 Task: Add the task  Develop a new online marketplace for real estate to the section Dash & Dazzle in the project AgilePulse and add a Due Date to the respective task as 2024/05/24
Action: Mouse moved to (70, 264)
Screenshot: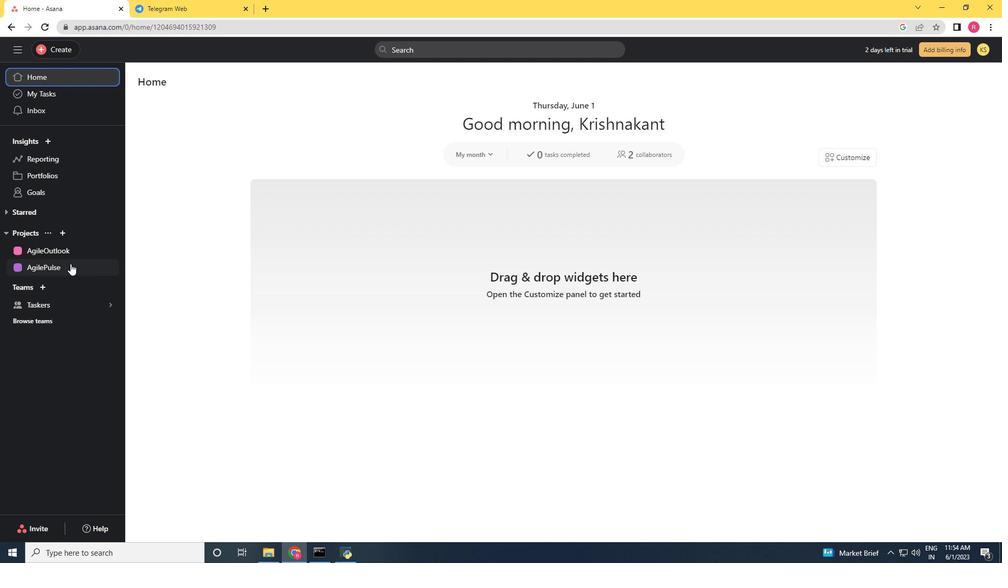 
Action: Mouse pressed left at (70, 264)
Screenshot: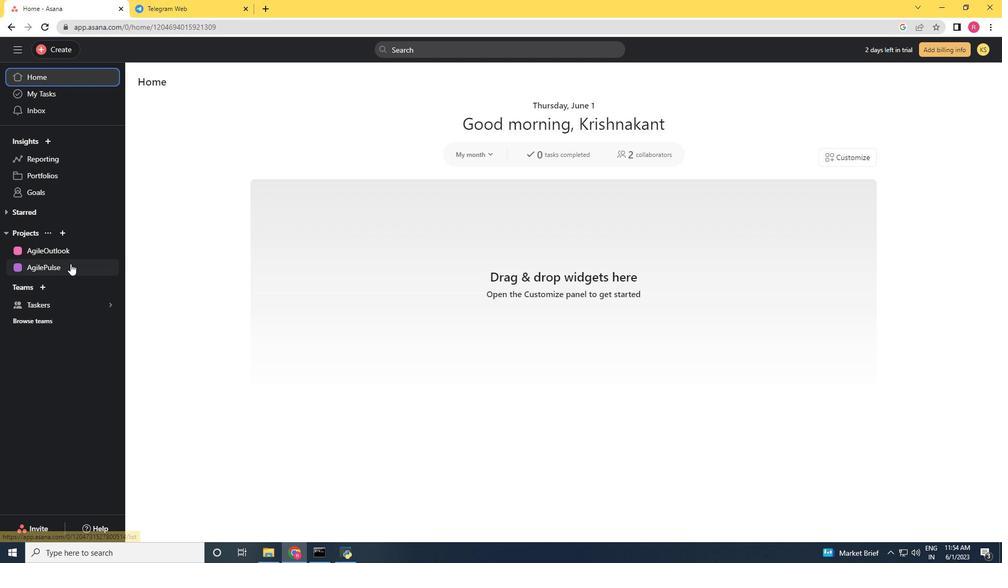 
Action: Mouse moved to (341, 272)
Screenshot: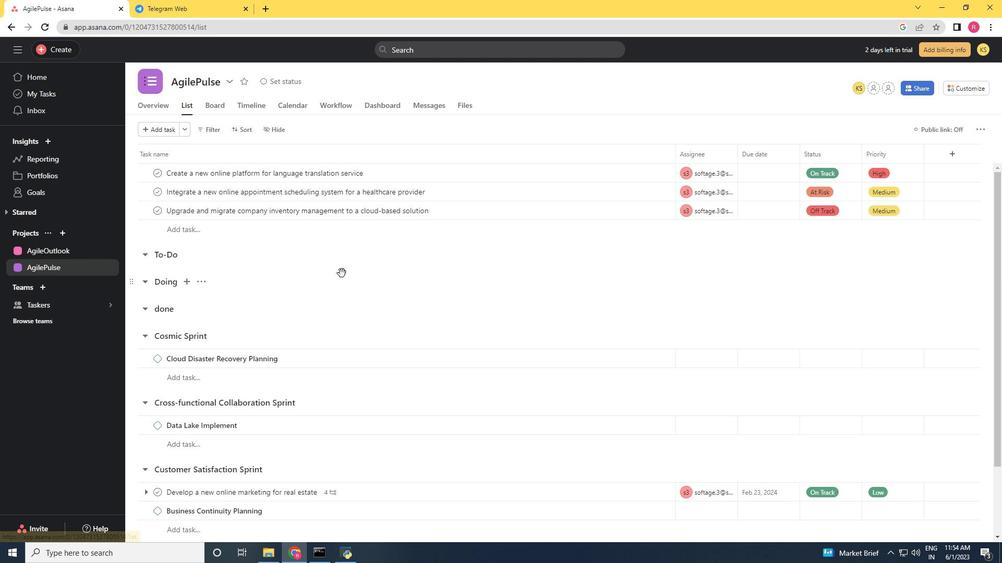 
Action: Mouse scrolled (341, 272) with delta (0, 0)
Screenshot: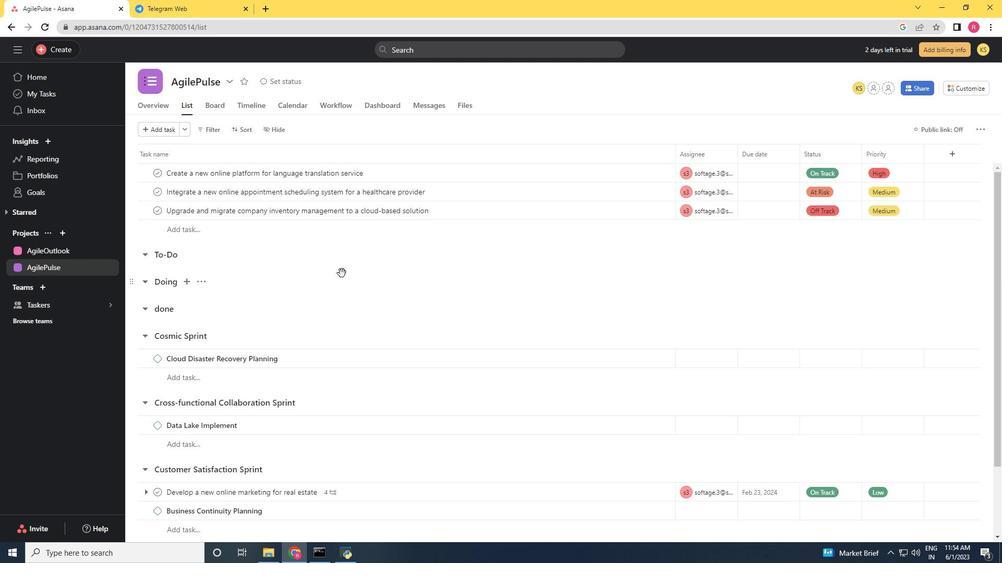 
Action: Mouse scrolled (341, 272) with delta (0, 0)
Screenshot: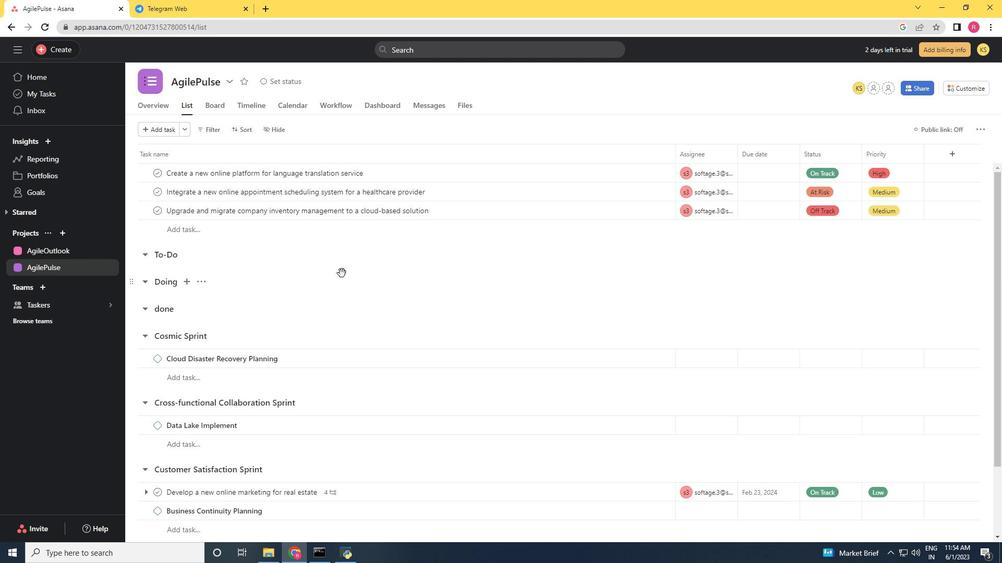 
Action: Mouse scrolled (341, 272) with delta (0, 0)
Screenshot: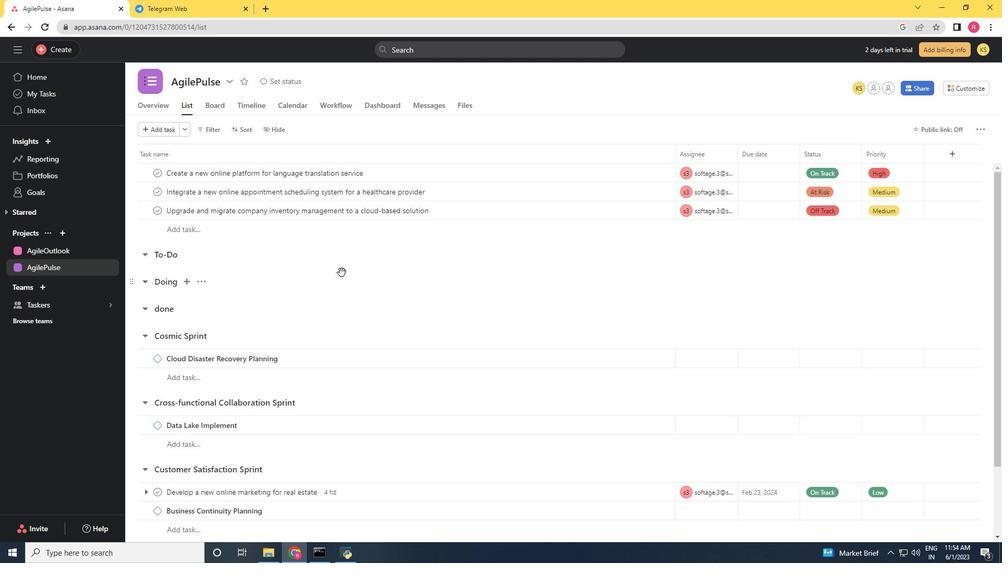 
Action: Mouse scrolled (341, 272) with delta (0, 0)
Screenshot: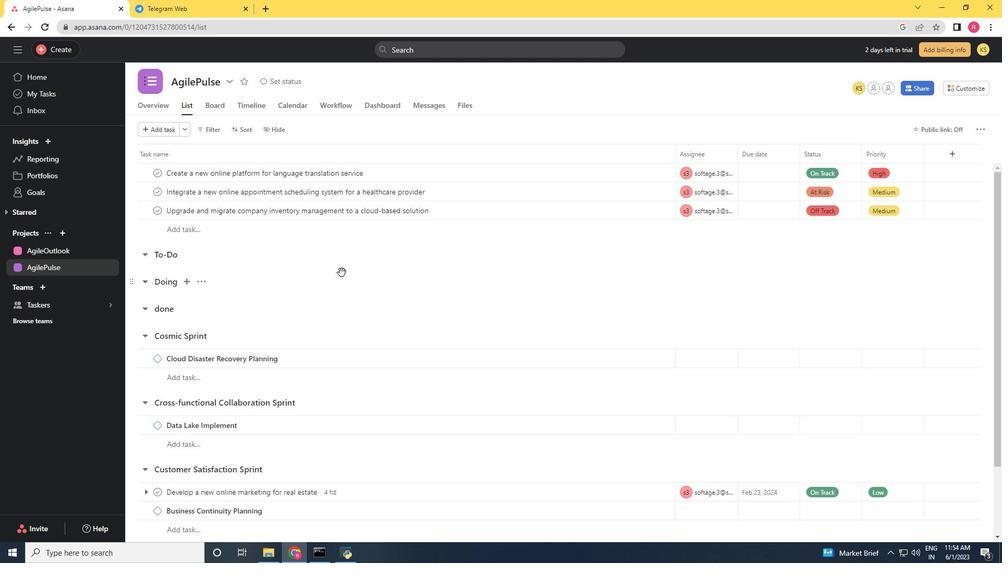 
Action: Mouse moved to (341, 272)
Screenshot: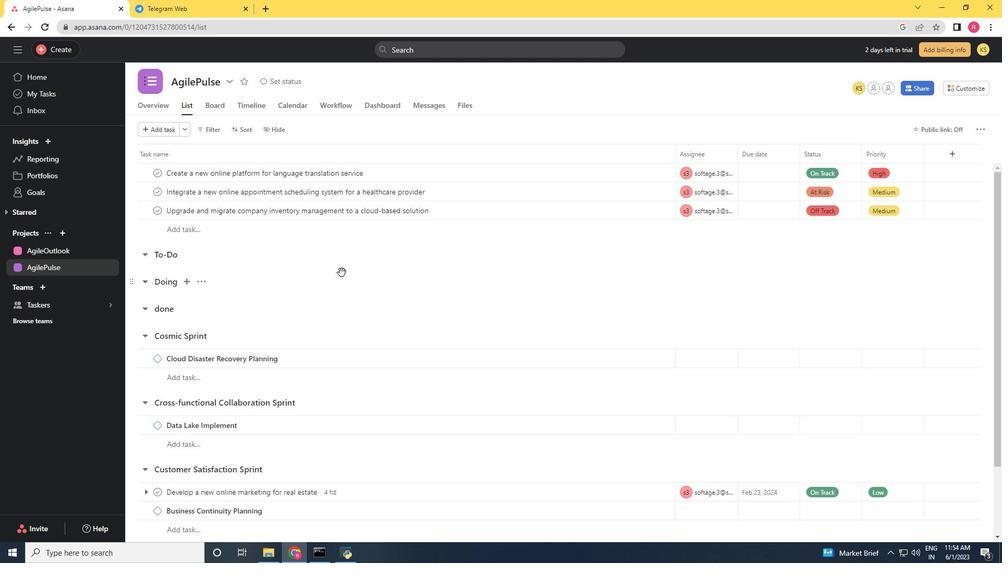 
Action: Mouse scrolled (341, 271) with delta (0, 0)
Screenshot: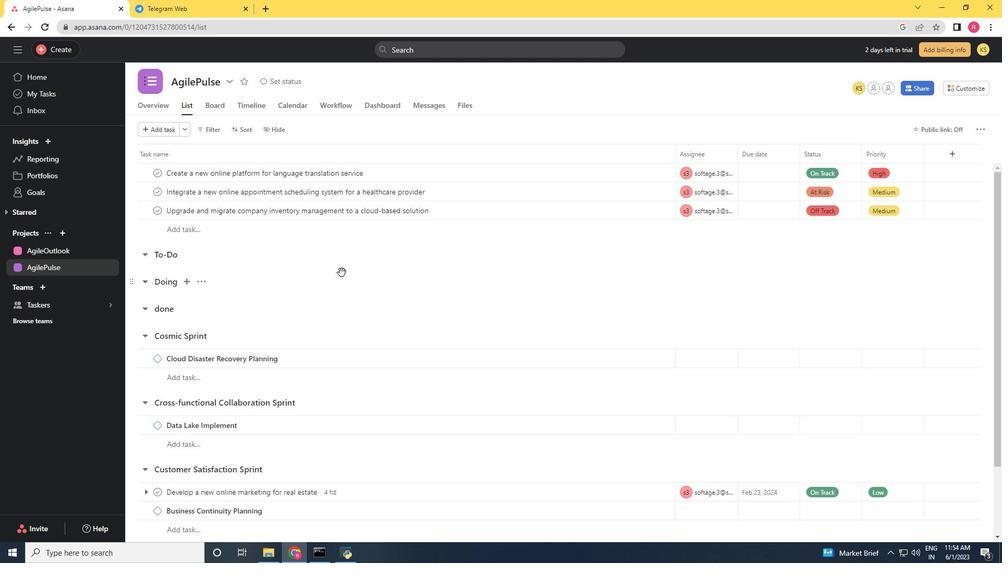 
Action: Mouse moved to (643, 408)
Screenshot: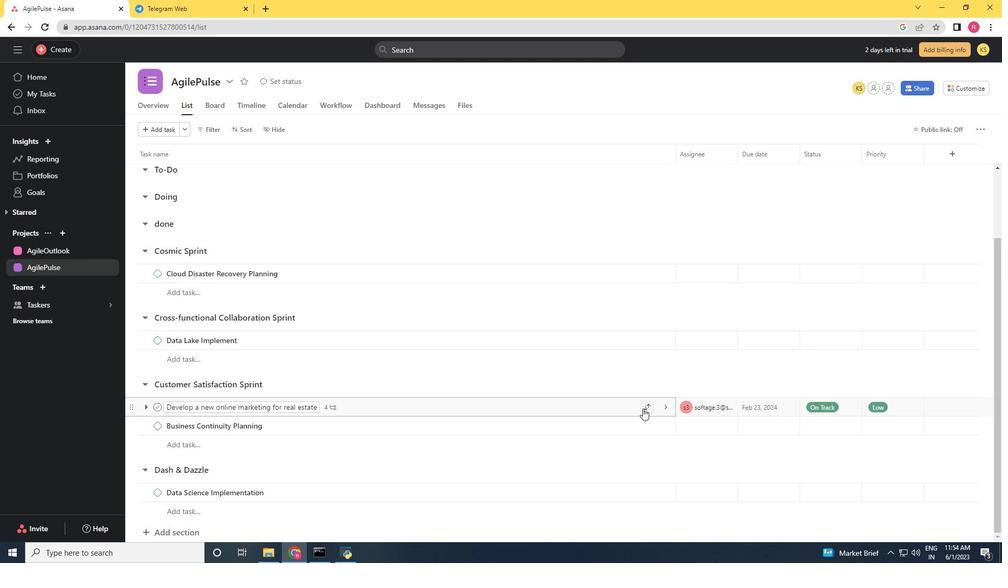 
Action: Mouse pressed left at (643, 408)
Screenshot: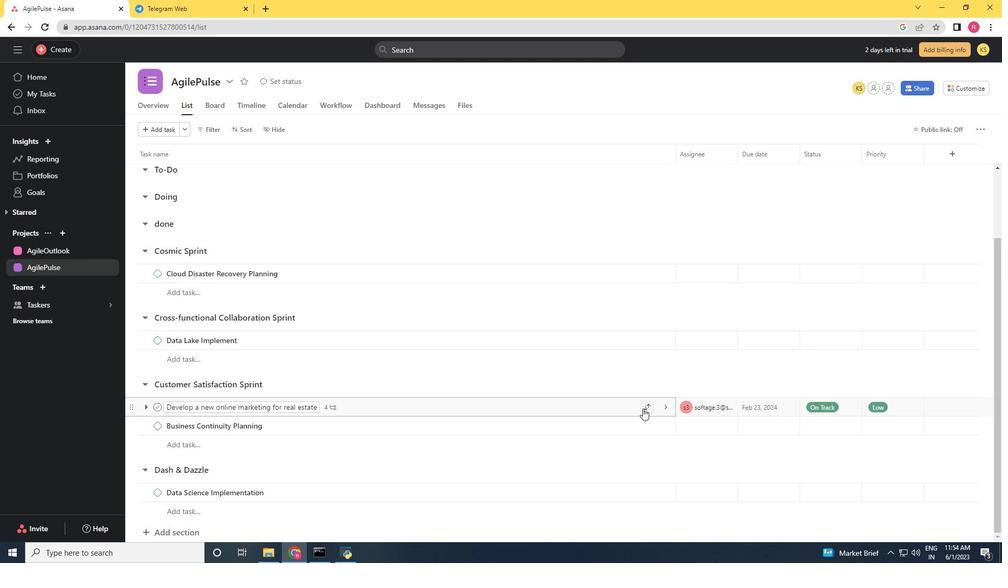 
Action: Mouse moved to (589, 393)
Screenshot: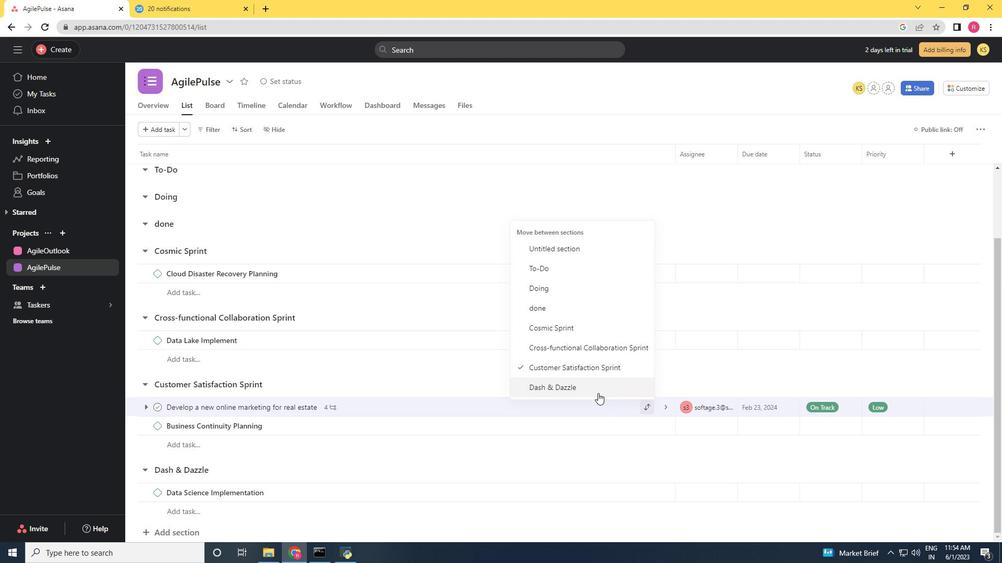 
Action: Mouse pressed left at (589, 393)
Screenshot: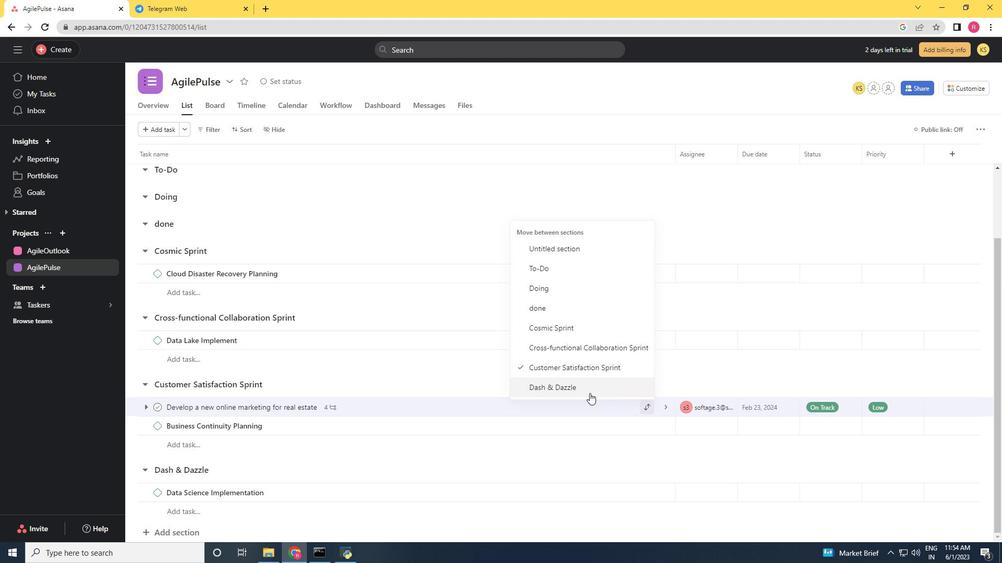 
Action: Mouse moved to (502, 473)
Screenshot: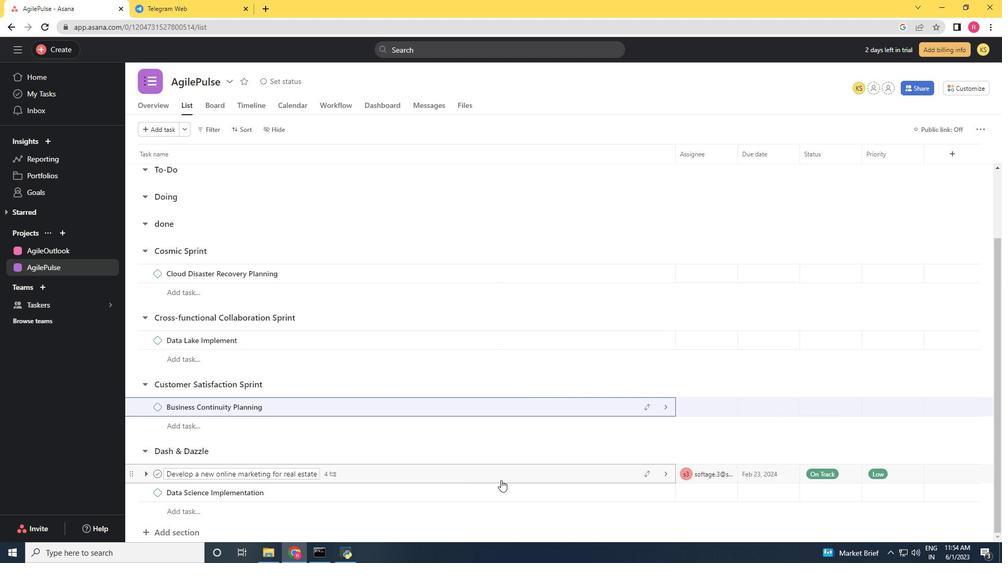 
Action: Mouse pressed left at (502, 473)
Screenshot: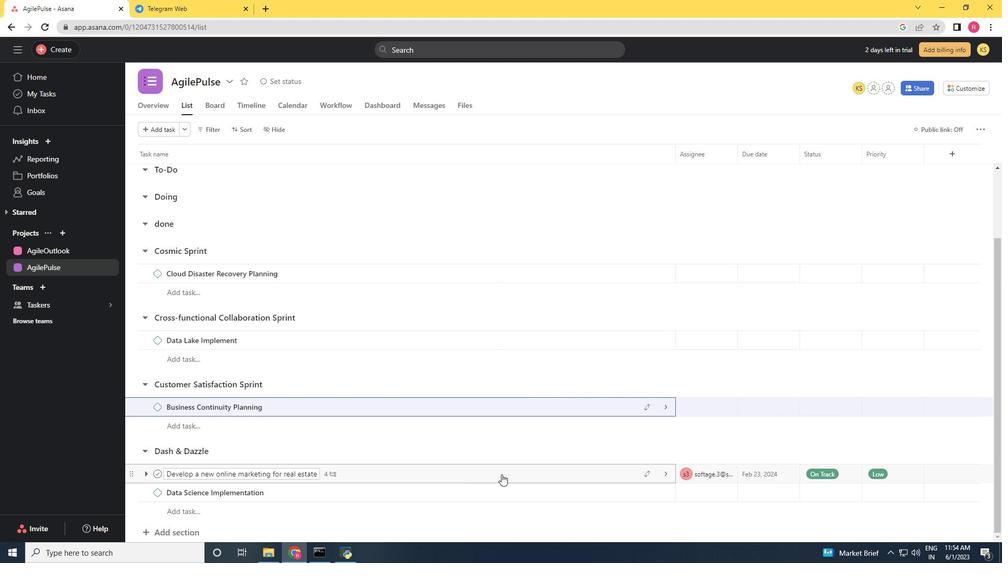 
Action: Mouse moved to (792, 208)
Screenshot: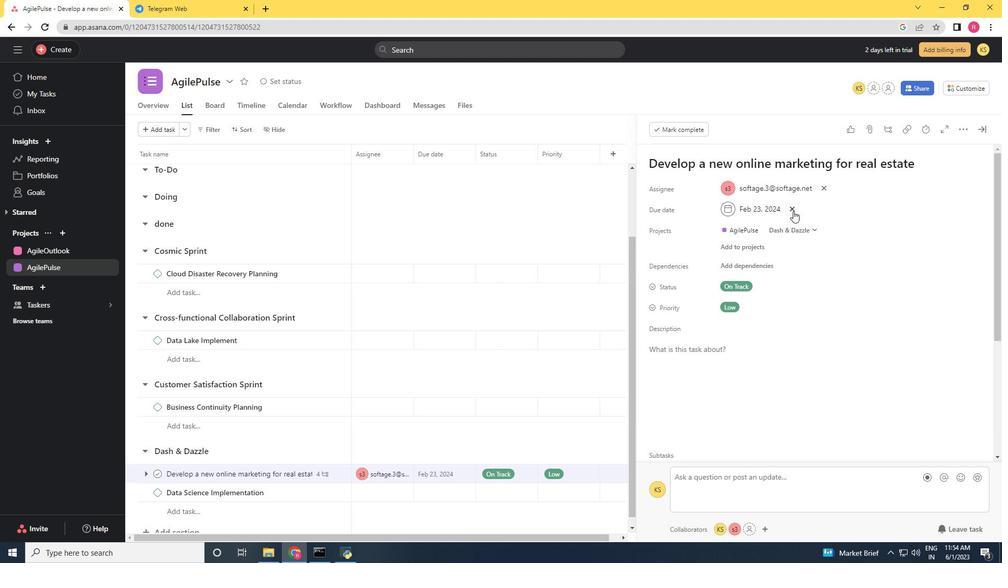 
Action: Mouse pressed left at (792, 208)
Screenshot: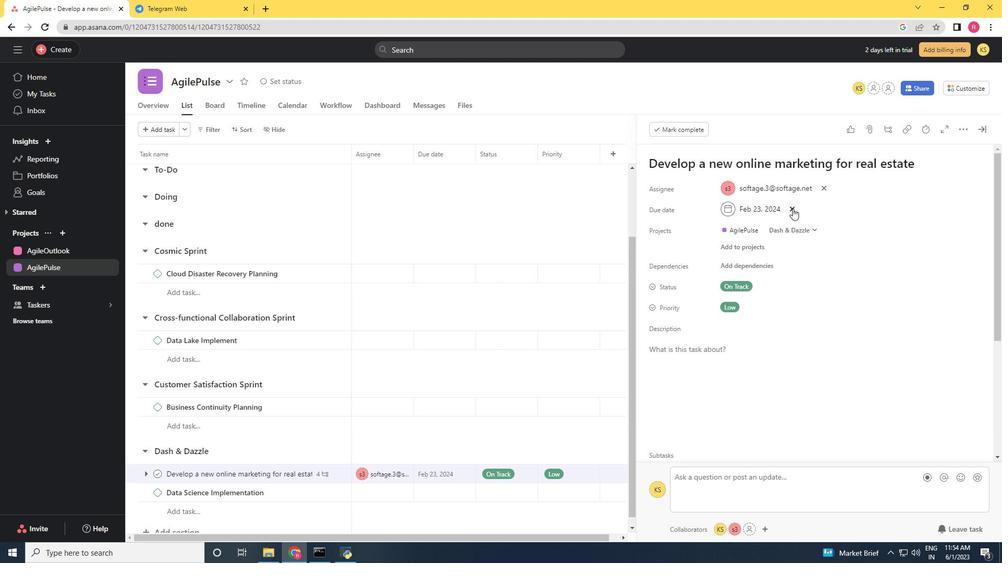 
Action: Mouse moved to (751, 211)
Screenshot: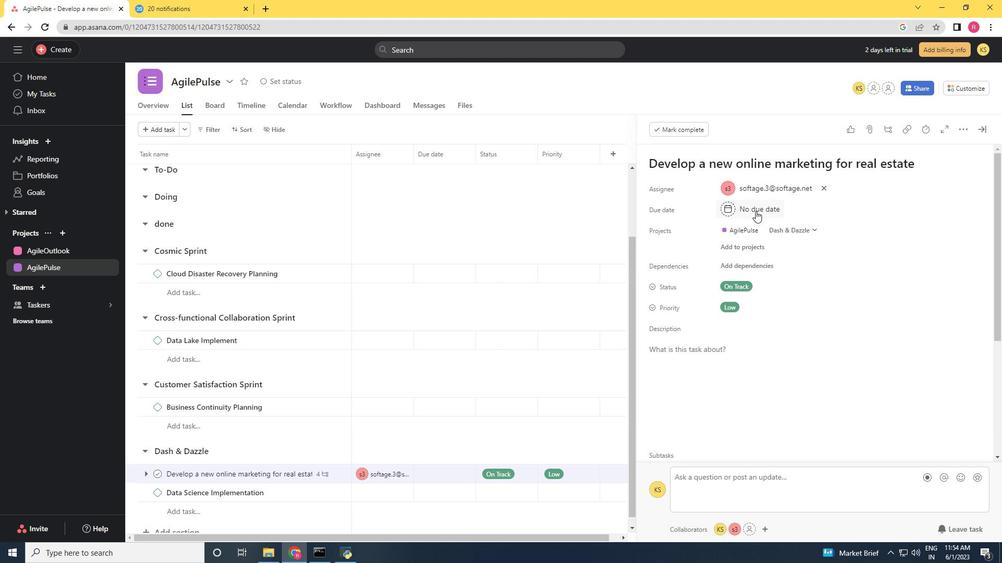 
Action: Mouse pressed left at (751, 211)
Screenshot: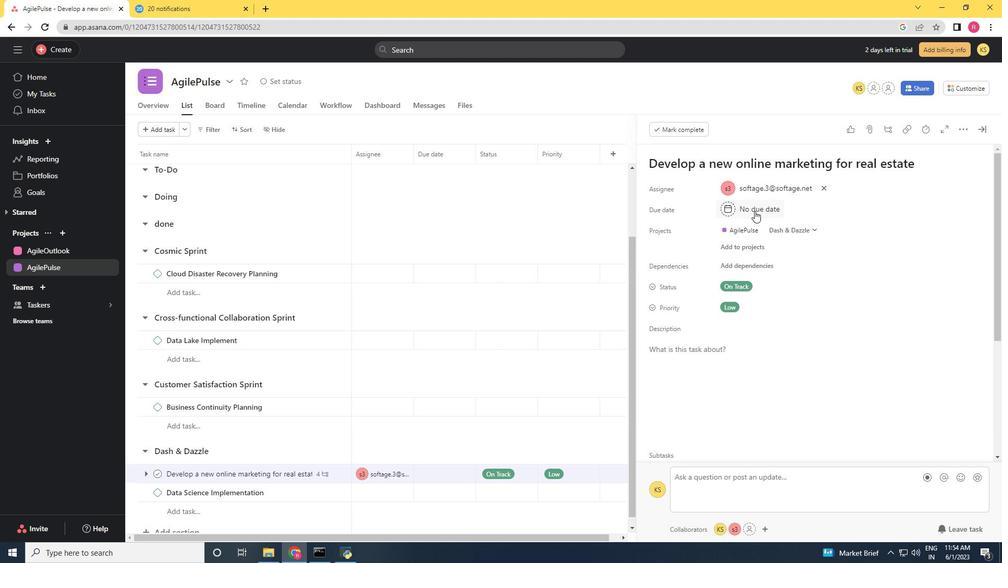 
Action: Mouse moved to (846, 262)
Screenshot: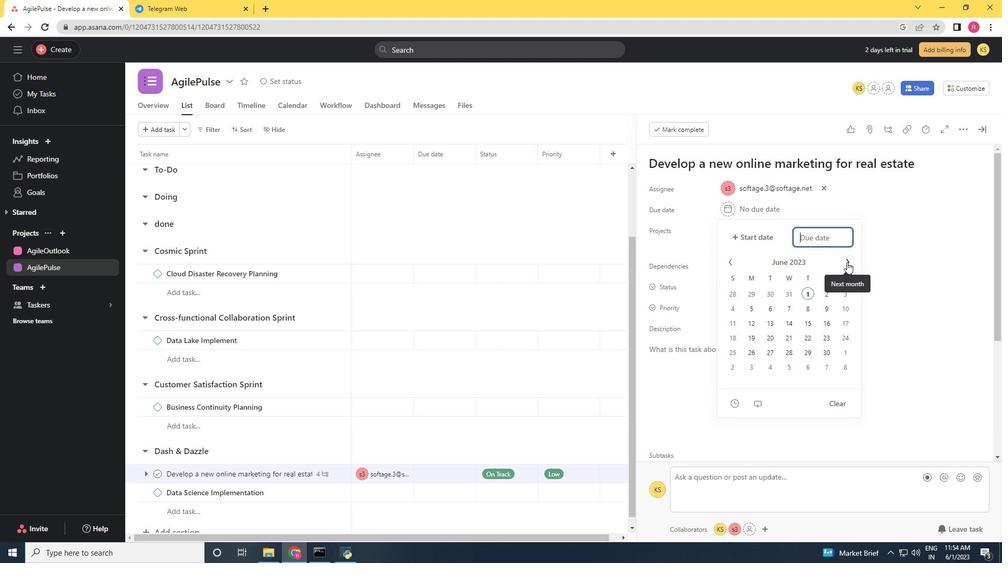 
Action: Mouse pressed left at (846, 262)
Screenshot: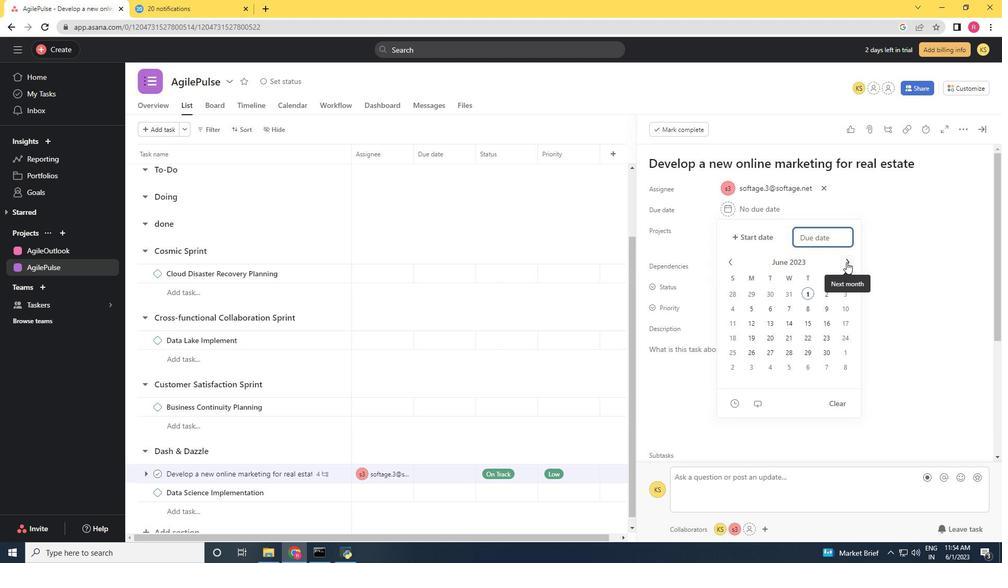 
Action: Mouse pressed left at (846, 262)
Screenshot: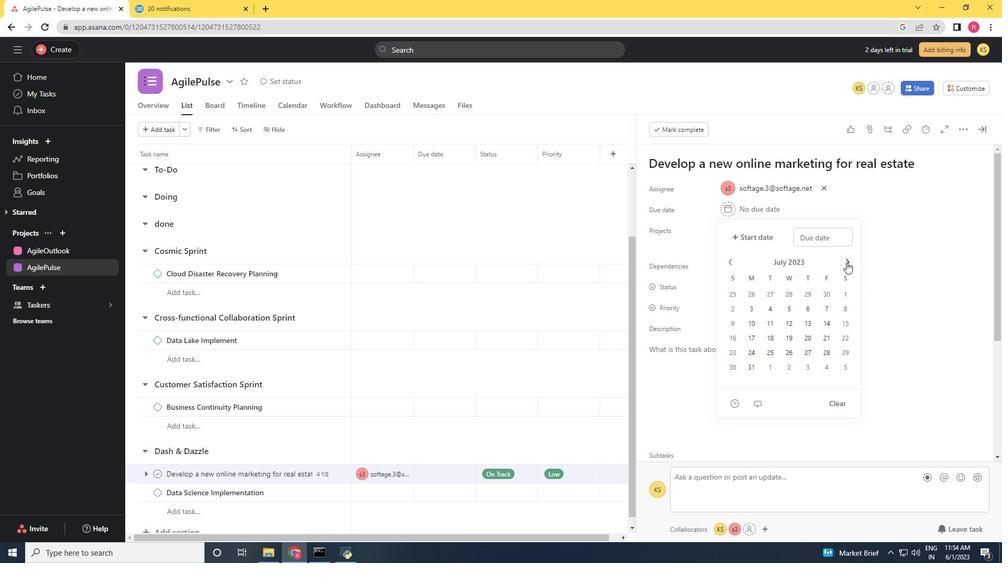 
Action: Mouse pressed left at (846, 262)
Screenshot: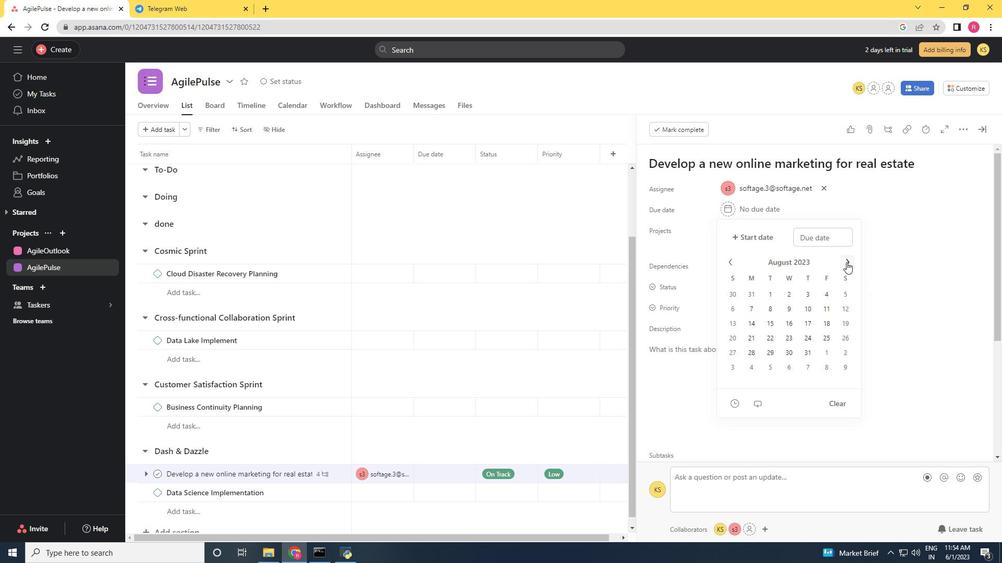 
Action: Mouse pressed left at (846, 262)
Screenshot: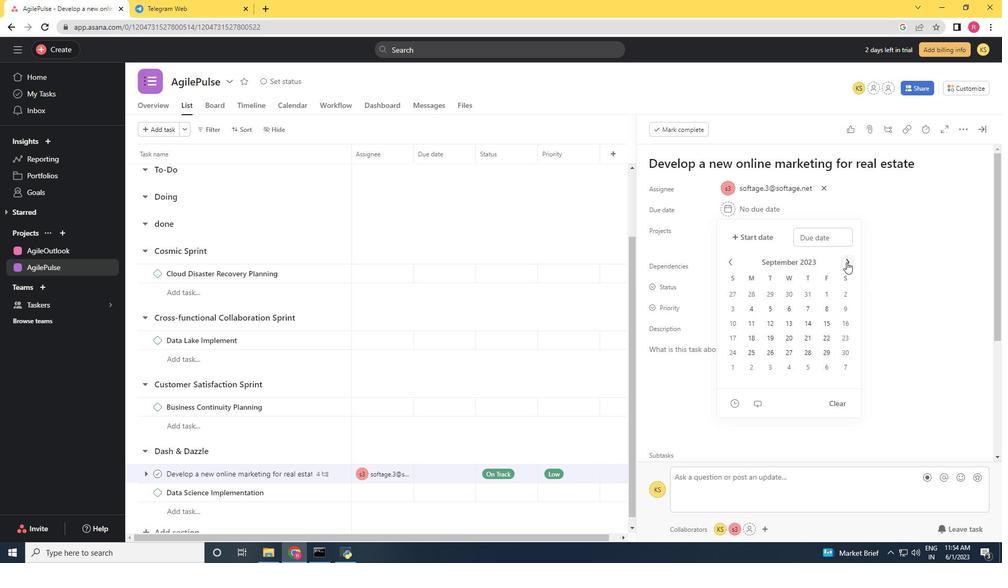
Action: Mouse moved to (846, 262)
Screenshot: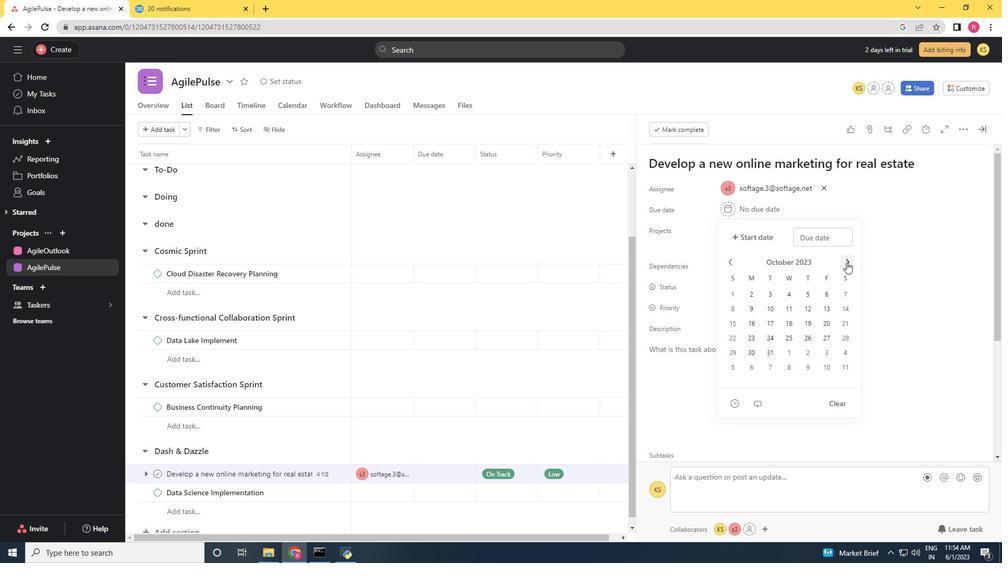
Action: Mouse pressed left at (846, 262)
Screenshot: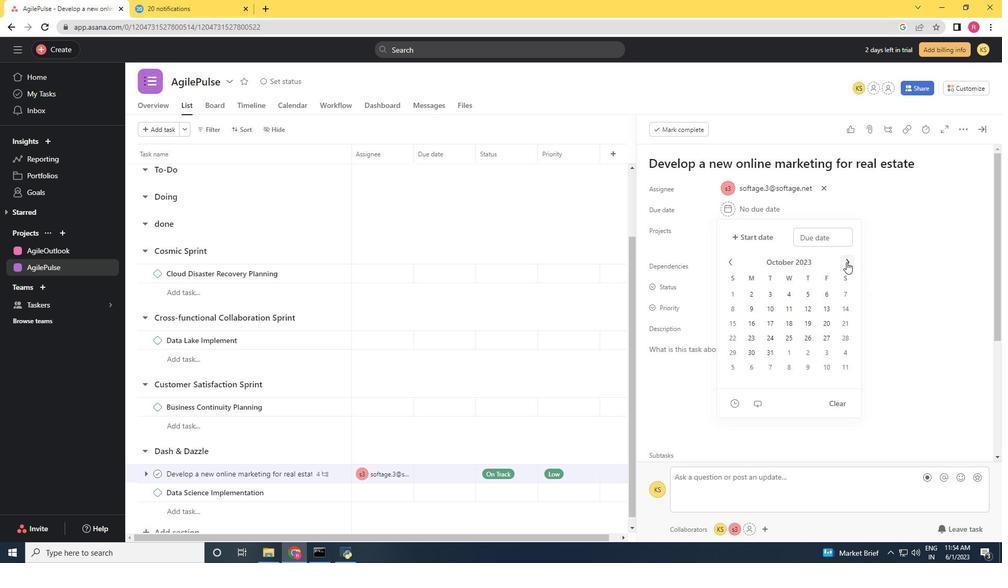 
Action: Mouse pressed left at (846, 262)
Screenshot: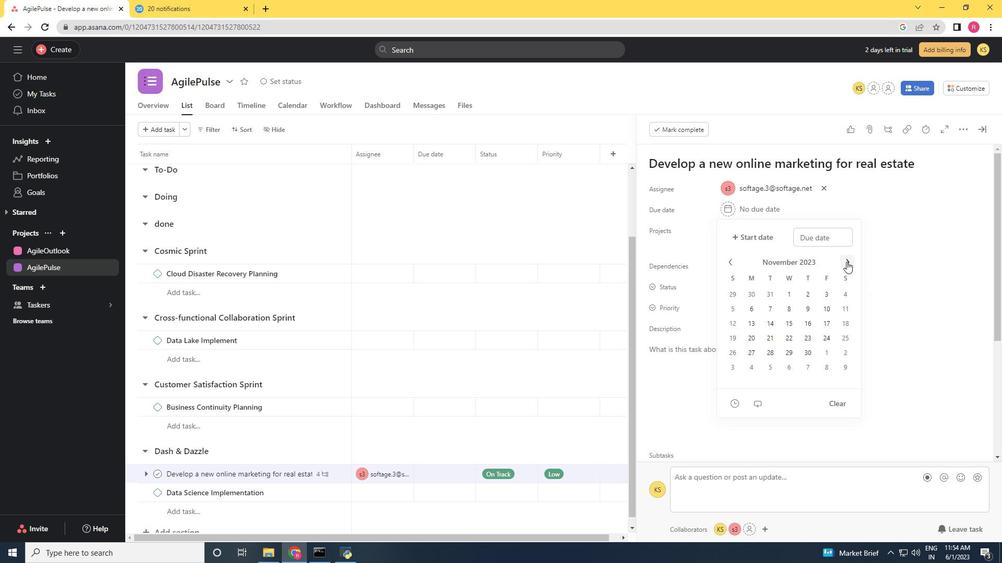 
Action: Mouse pressed left at (846, 262)
Screenshot: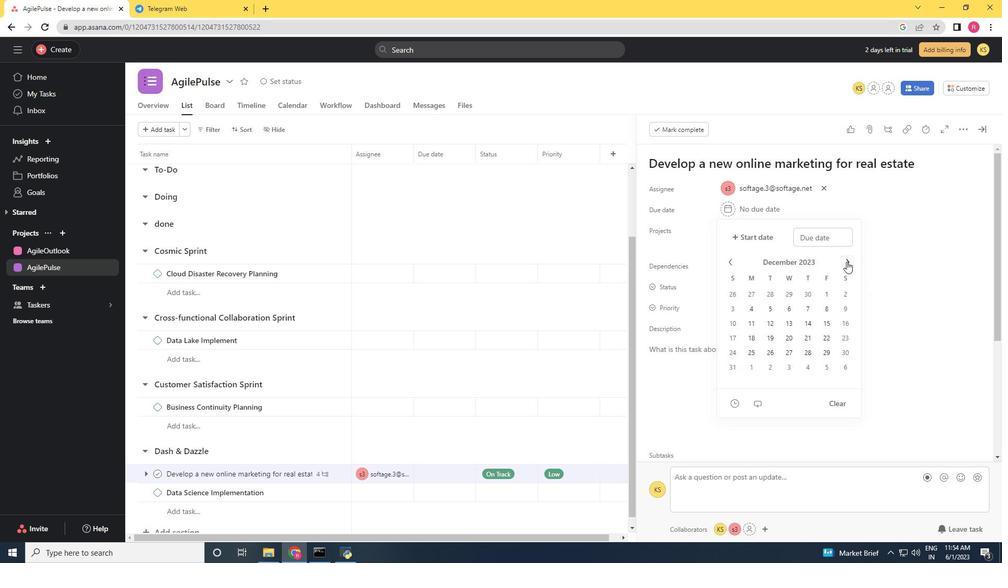 
Action: Mouse pressed left at (846, 262)
Screenshot: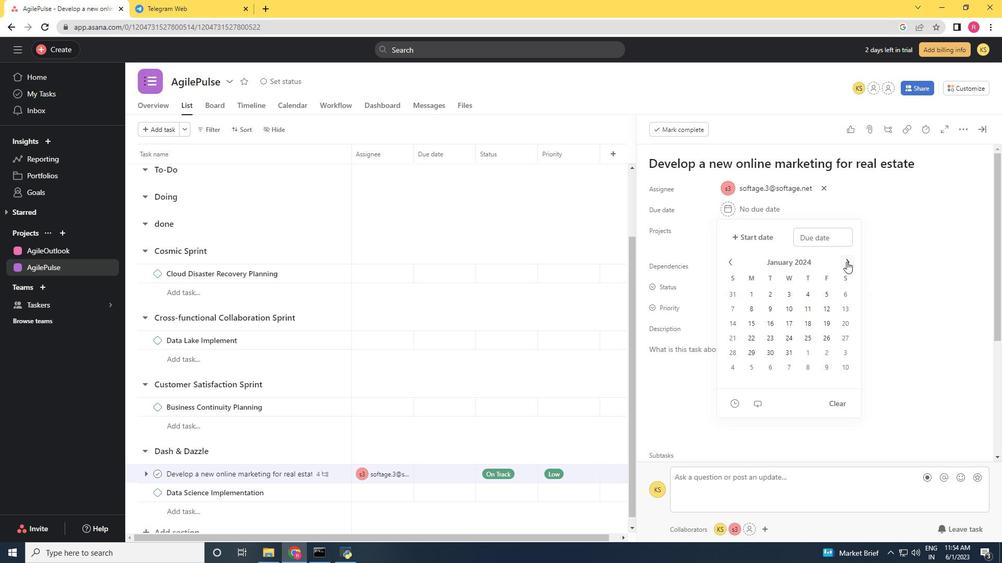 
Action: Mouse pressed left at (846, 262)
Screenshot: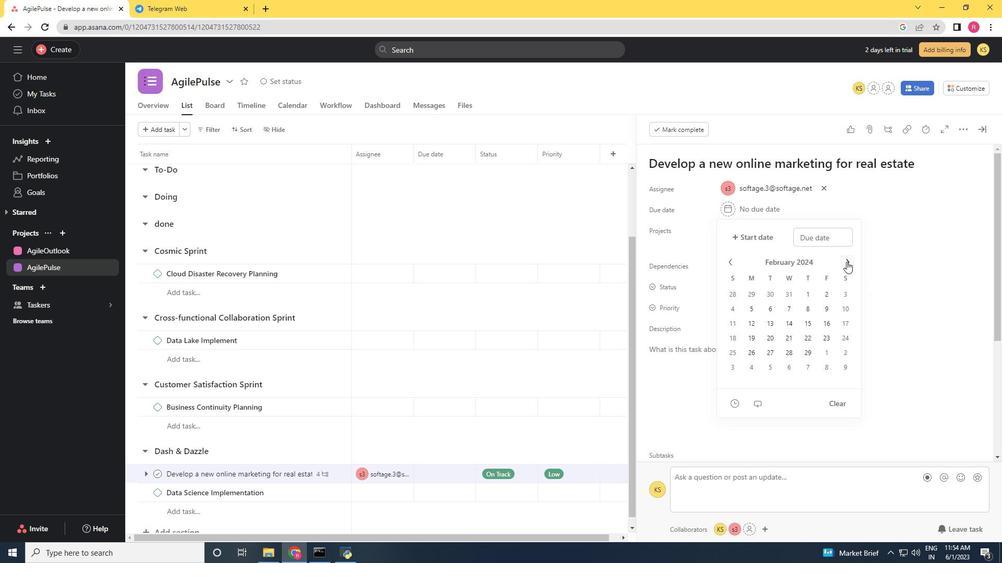 
Action: Mouse moved to (846, 261)
Screenshot: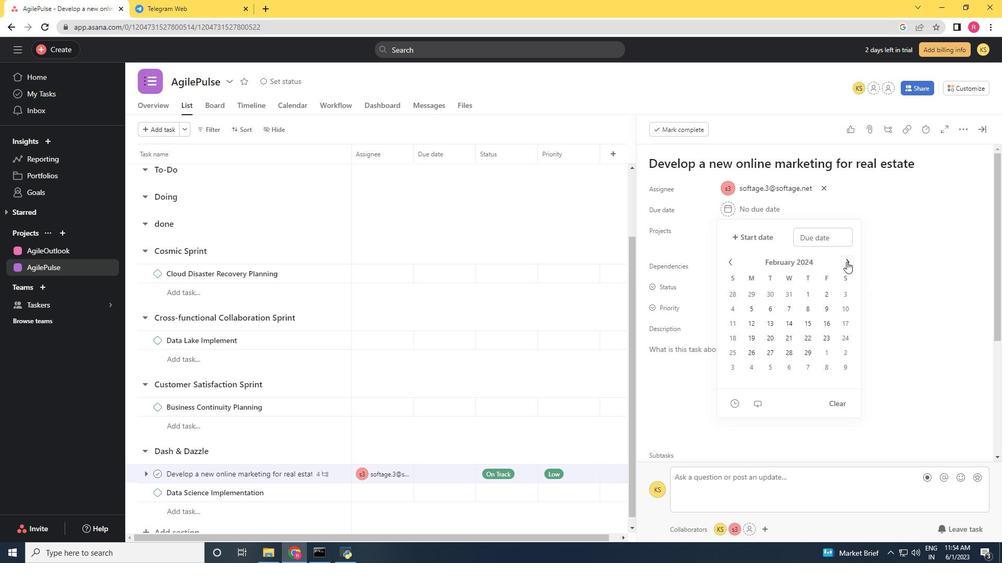 
Action: Mouse pressed left at (846, 261)
Screenshot: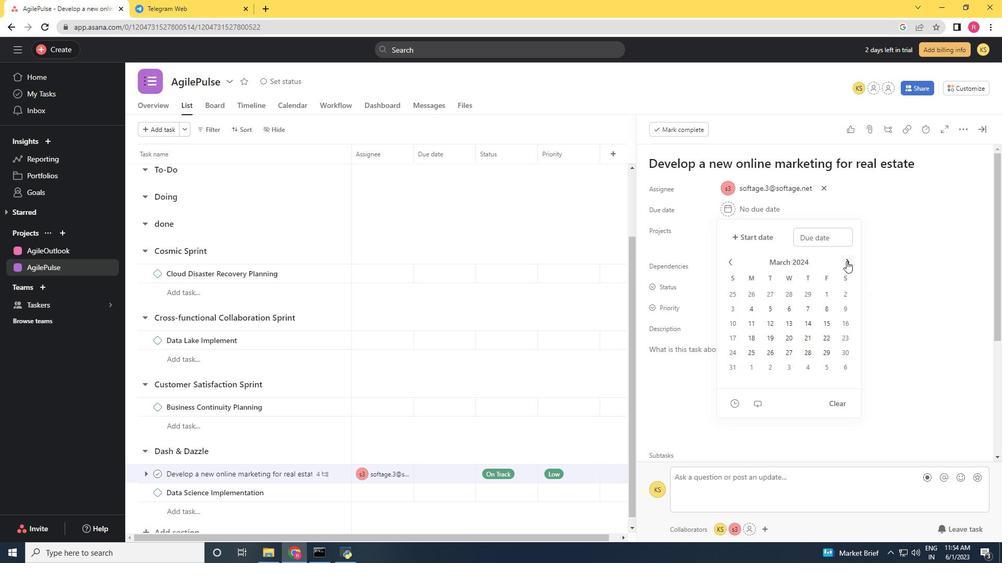 
Action: Mouse pressed left at (846, 261)
Screenshot: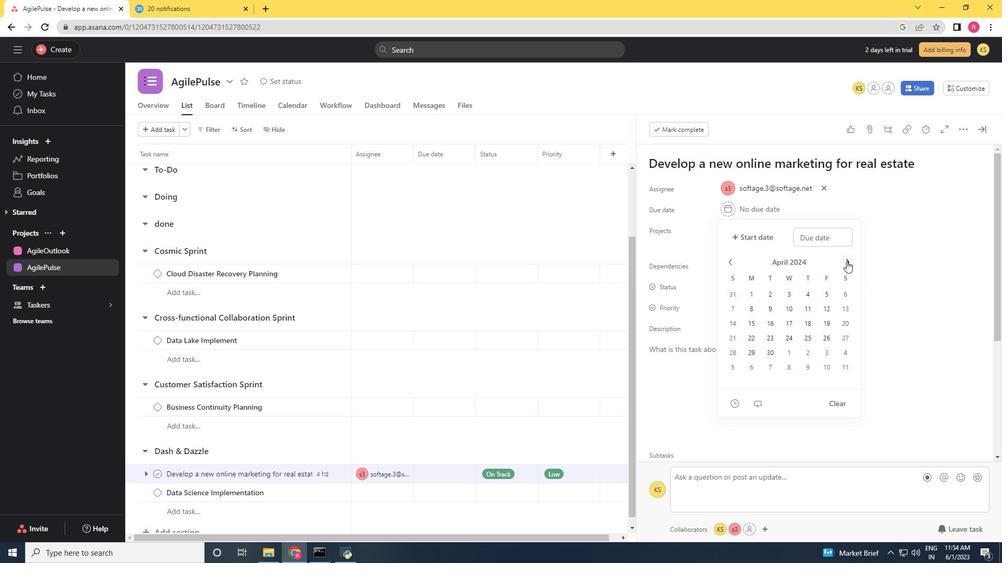 
Action: Mouse moved to (829, 340)
Screenshot: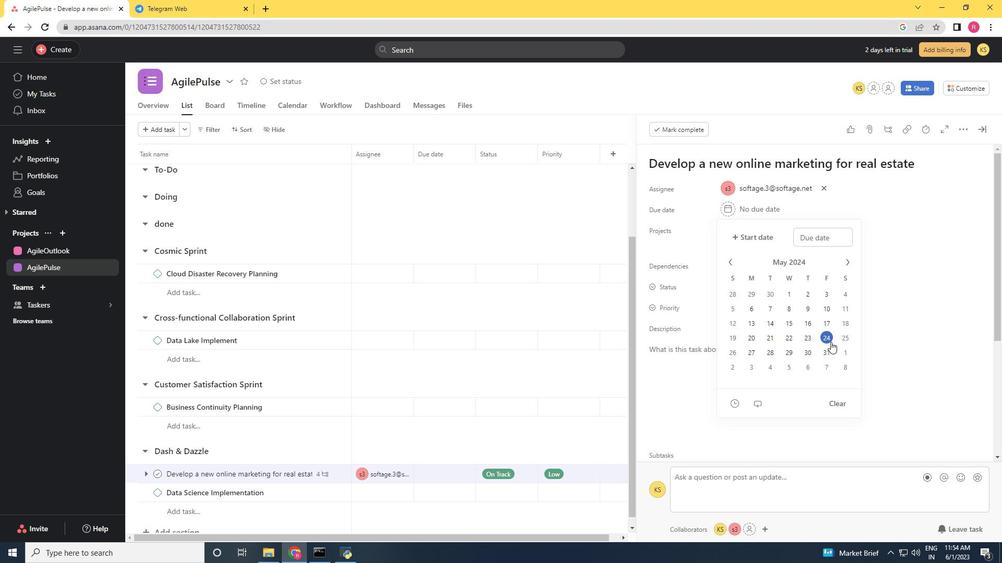 
Action: Mouse pressed left at (829, 340)
Screenshot: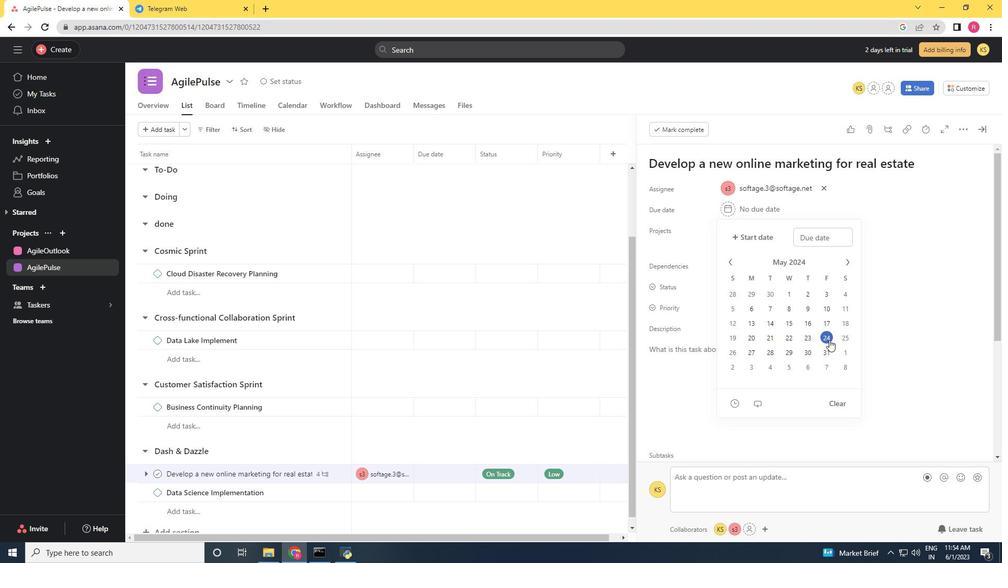 
Action: Mouse moved to (941, 253)
Screenshot: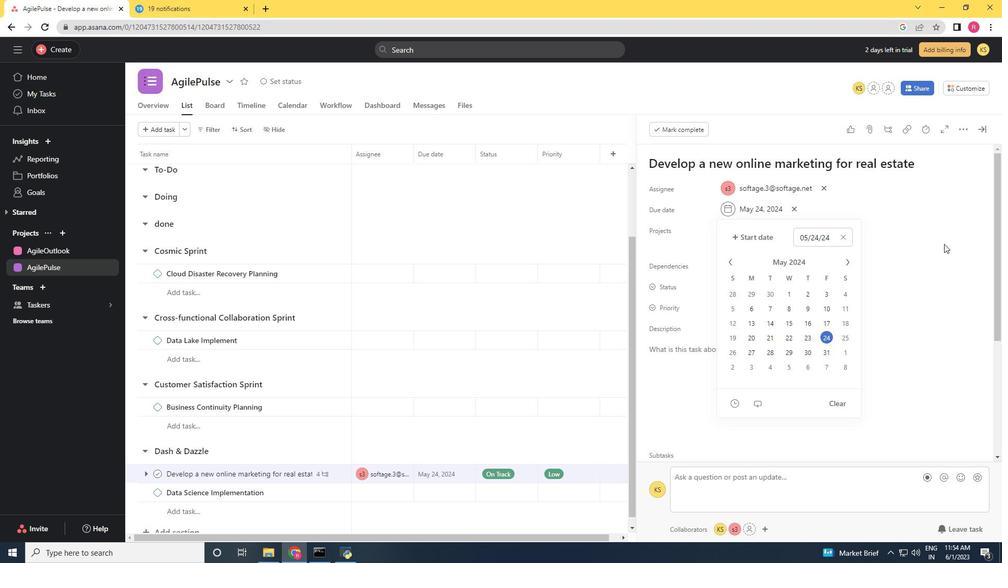 
Action: Mouse pressed left at (941, 253)
Screenshot: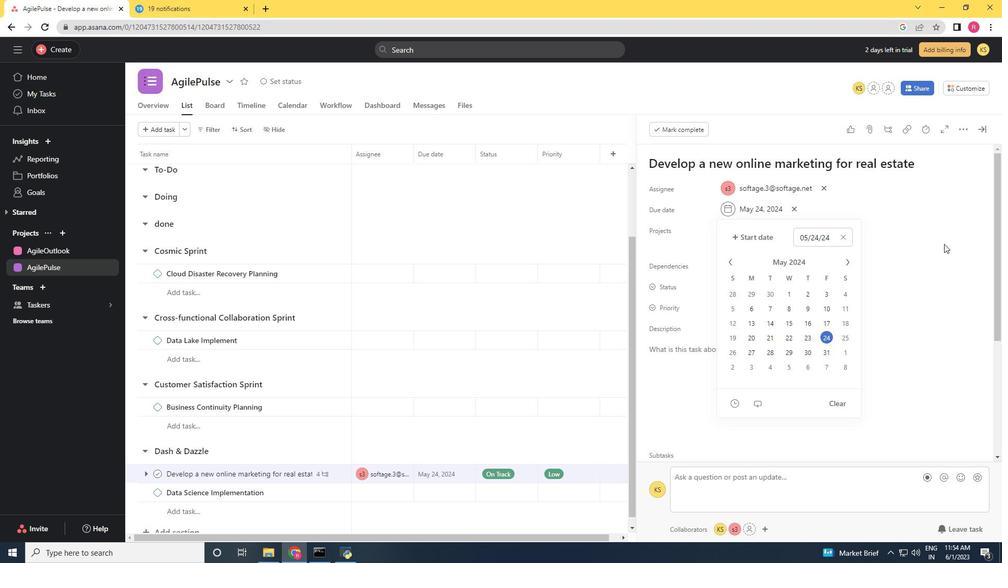 
Action: Mouse moved to (986, 130)
Screenshot: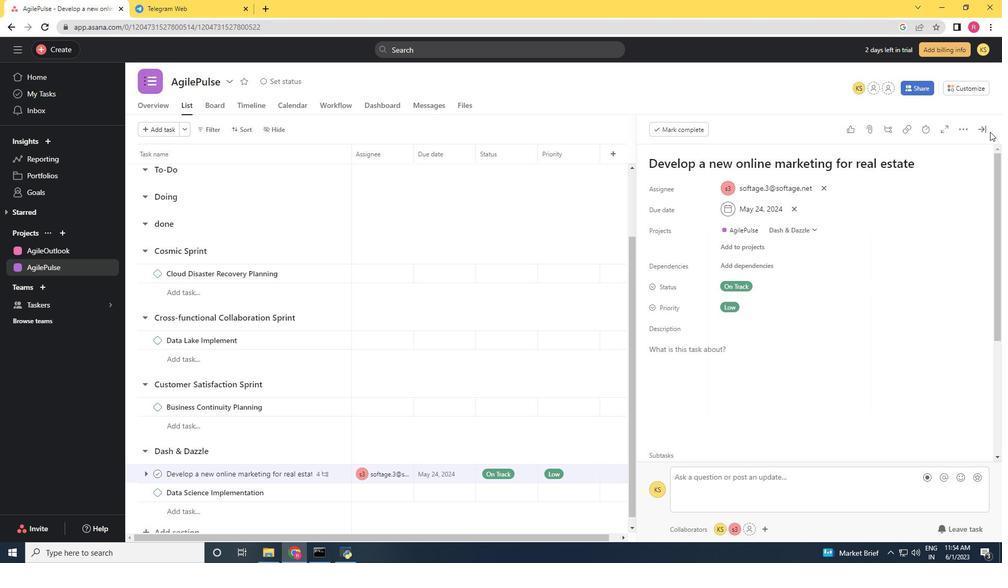 
Action: Mouse pressed left at (986, 130)
Screenshot: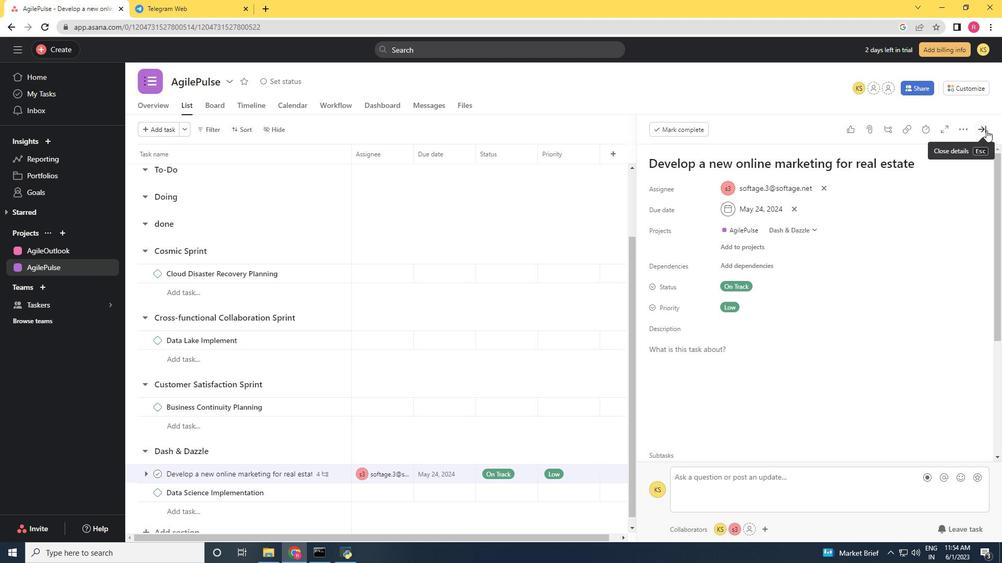 
Action: Mouse moved to (642, 311)
Screenshot: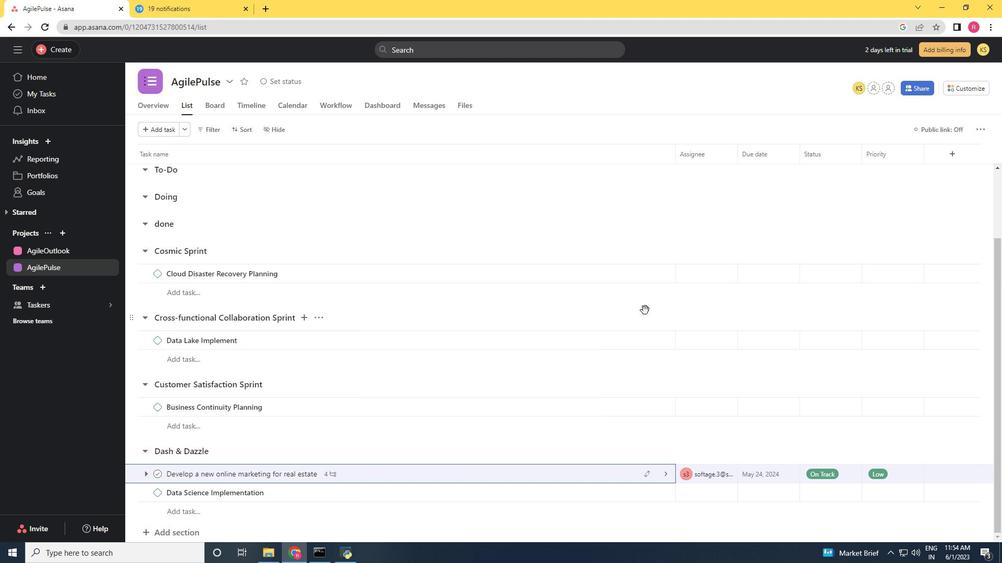 
